 Task: View the all custom metadata types
Action: Mouse moved to (210, 255)
Screenshot: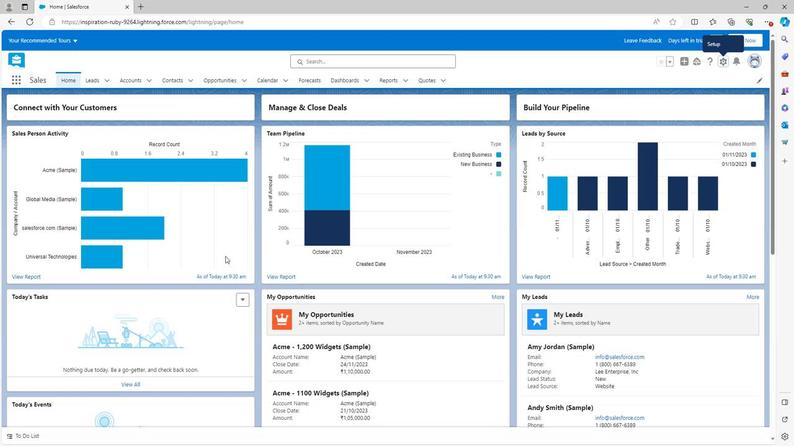 
Action: Mouse scrolled (210, 254) with delta (0, 0)
Screenshot: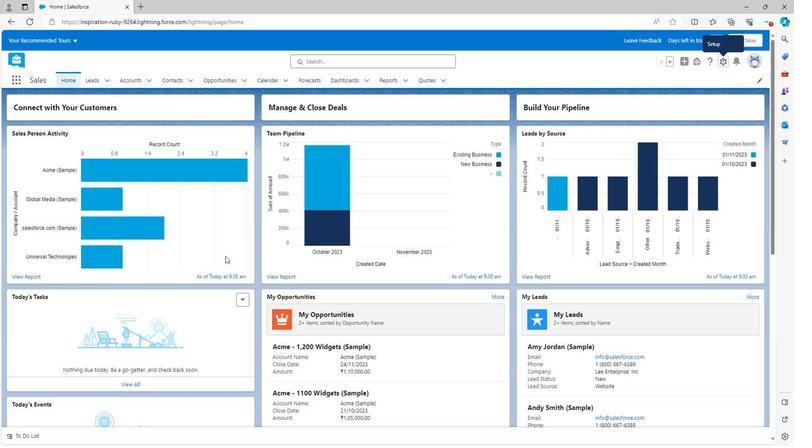 
Action: Mouse scrolled (210, 254) with delta (0, 0)
Screenshot: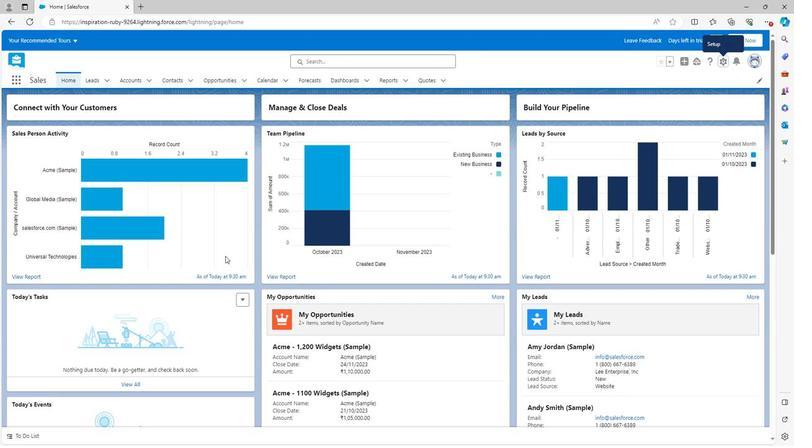 
Action: Mouse scrolled (210, 254) with delta (0, 0)
Screenshot: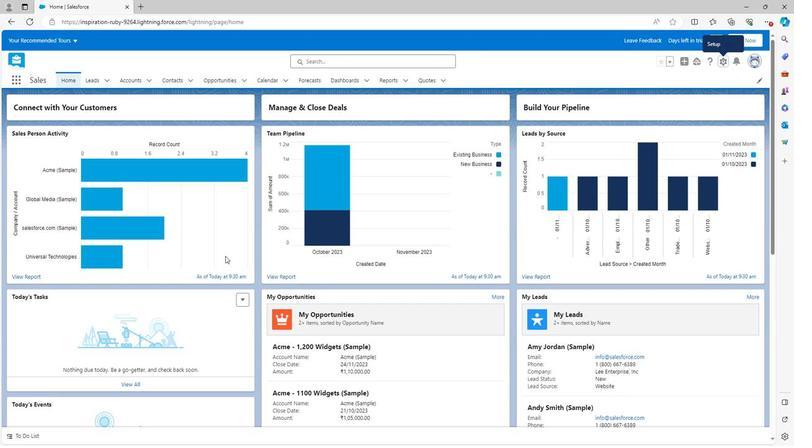 
Action: Mouse scrolled (210, 254) with delta (0, 0)
Screenshot: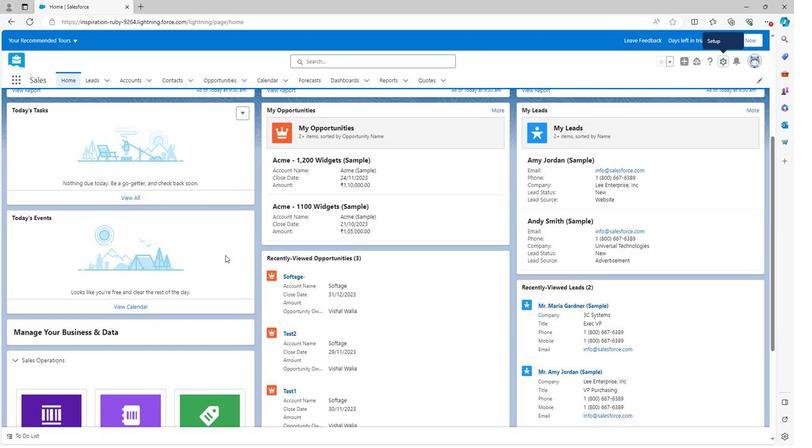 
Action: Mouse scrolled (210, 254) with delta (0, 0)
Screenshot: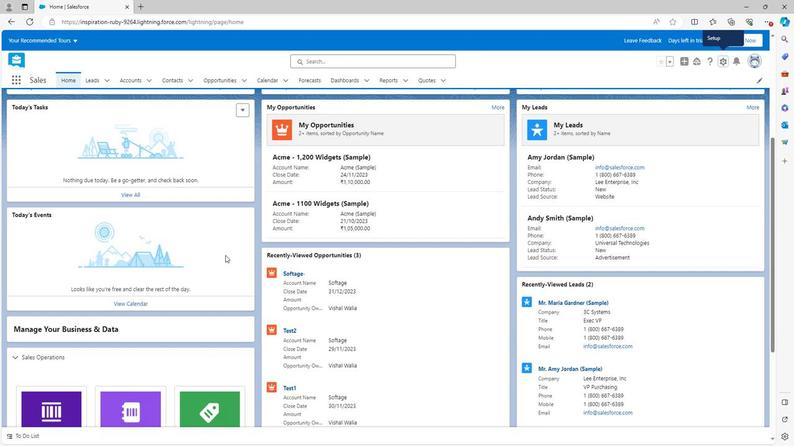 
Action: Mouse scrolled (210, 254) with delta (0, 0)
Screenshot: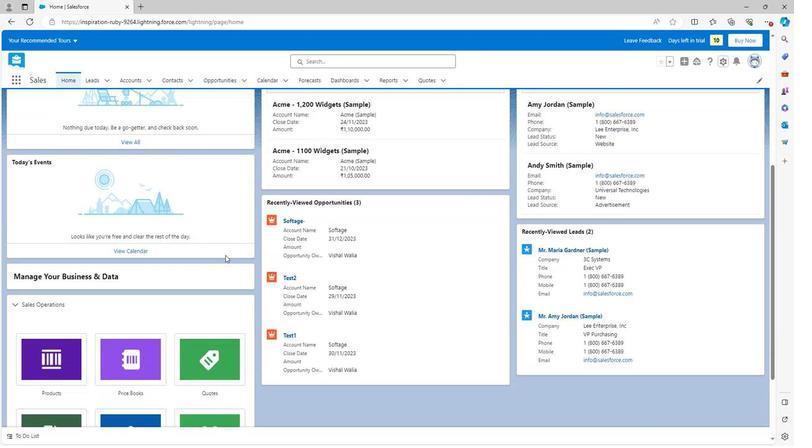 
Action: Mouse scrolled (210, 255) with delta (0, 0)
Screenshot: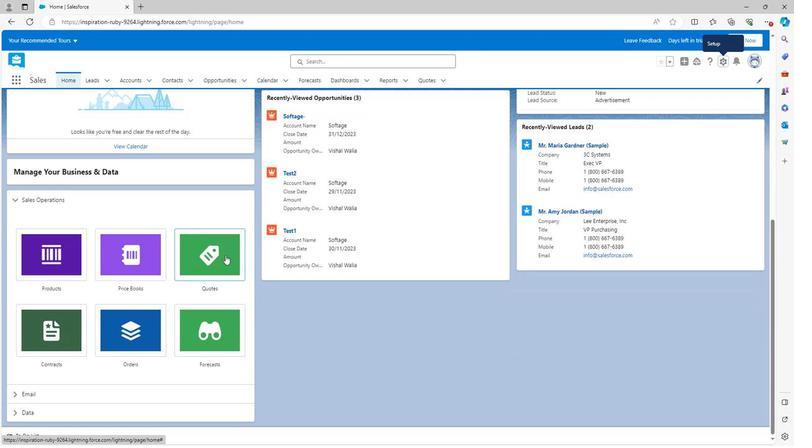 
Action: Mouse scrolled (210, 255) with delta (0, 0)
Screenshot: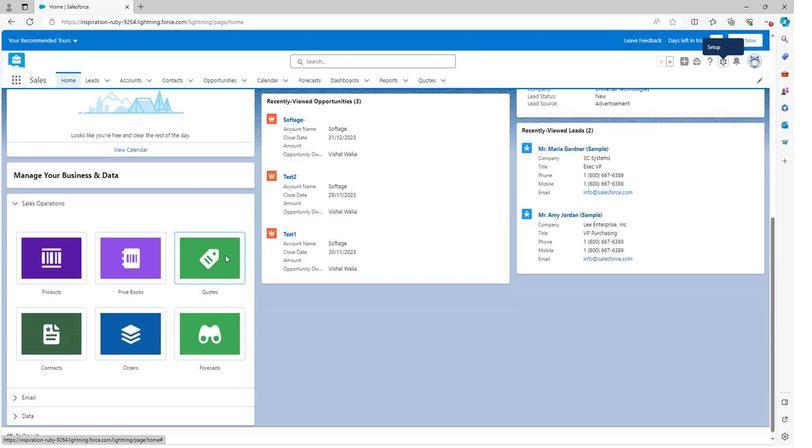 
Action: Mouse scrolled (210, 255) with delta (0, 0)
Screenshot: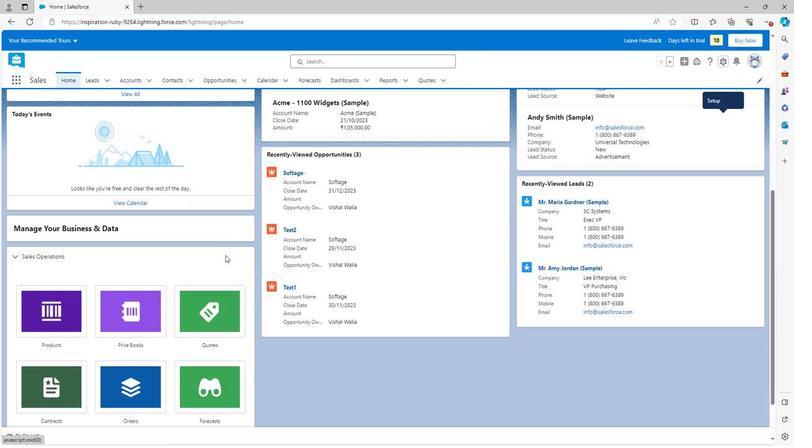 
Action: Mouse scrolled (210, 255) with delta (0, 0)
Screenshot: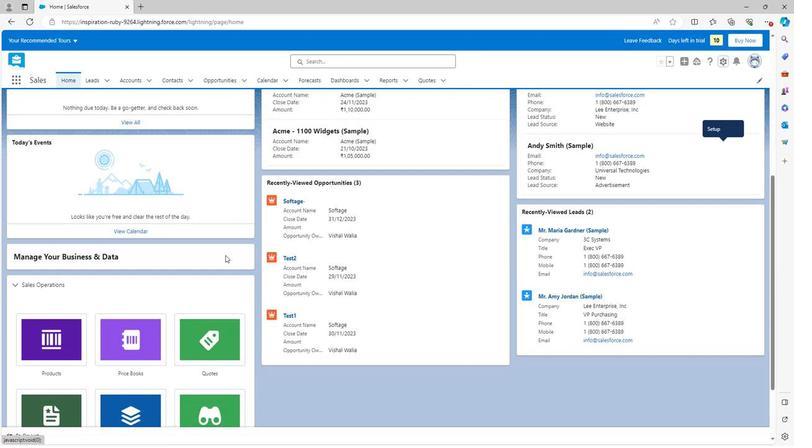 
Action: Mouse scrolled (210, 255) with delta (0, 0)
Screenshot: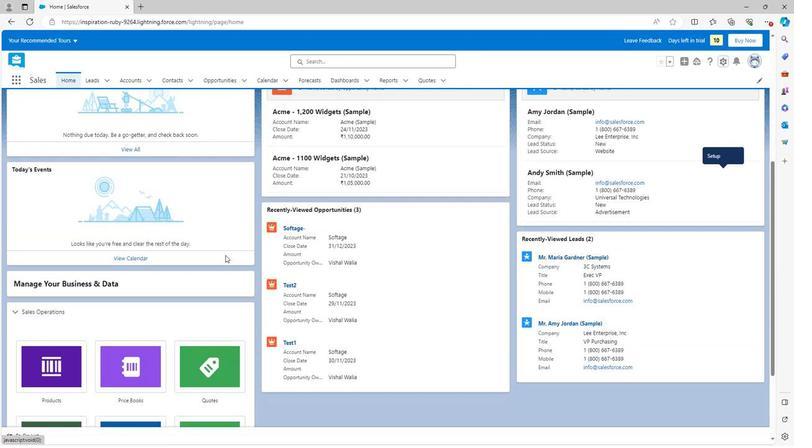 
Action: Mouse scrolled (210, 255) with delta (0, 0)
Screenshot: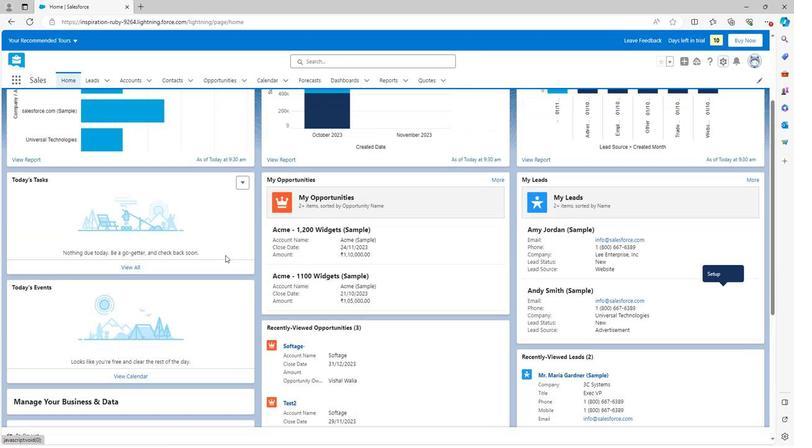 
Action: Mouse moved to (677, 54)
Screenshot: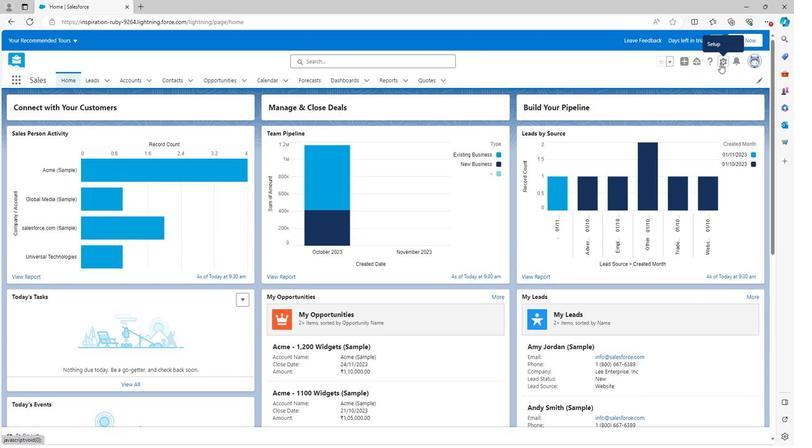 
Action: Mouse pressed left at (677, 54)
Screenshot: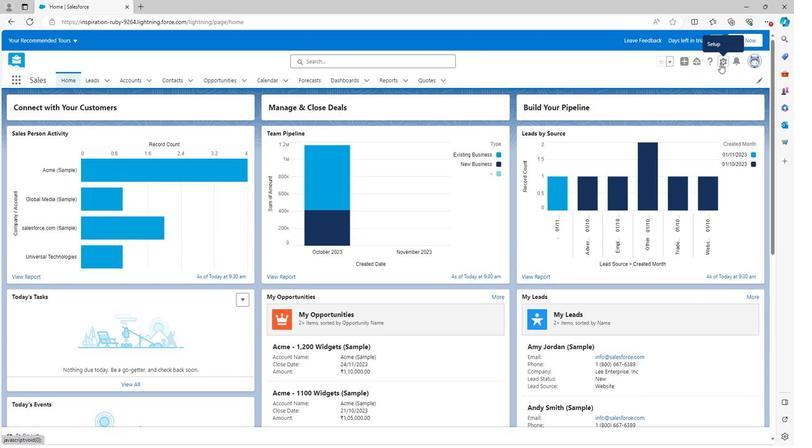 
Action: Mouse moved to (652, 80)
Screenshot: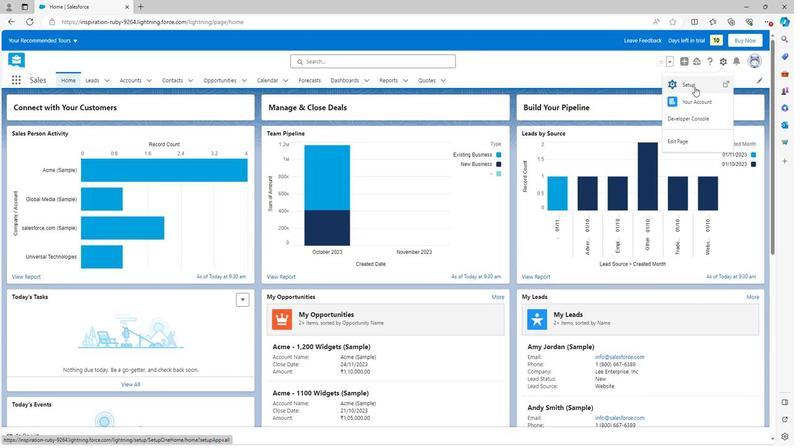 
Action: Mouse pressed left at (652, 80)
Screenshot: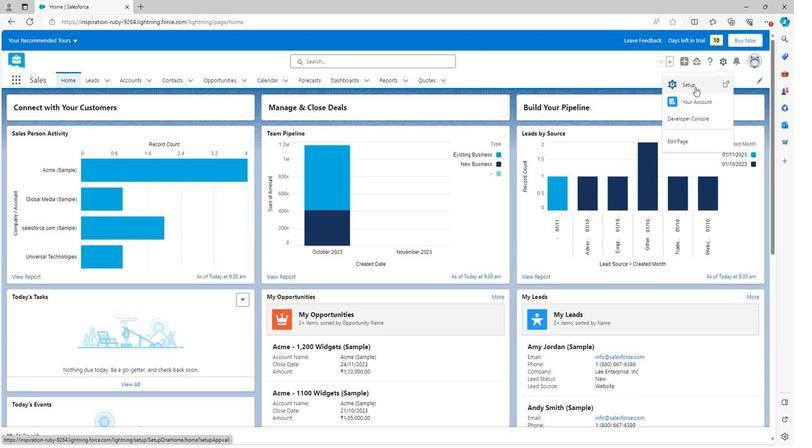 
Action: Mouse moved to (13, 315)
Screenshot: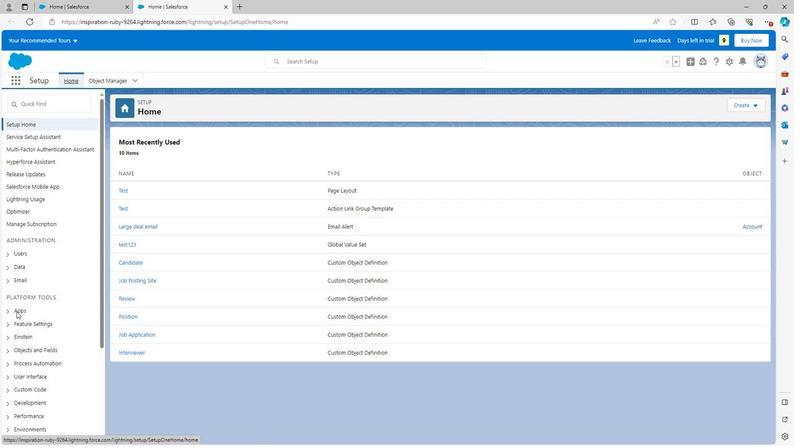 
Action: Mouse scrolled (13, 314) with delta (0, 0)
Screenshot: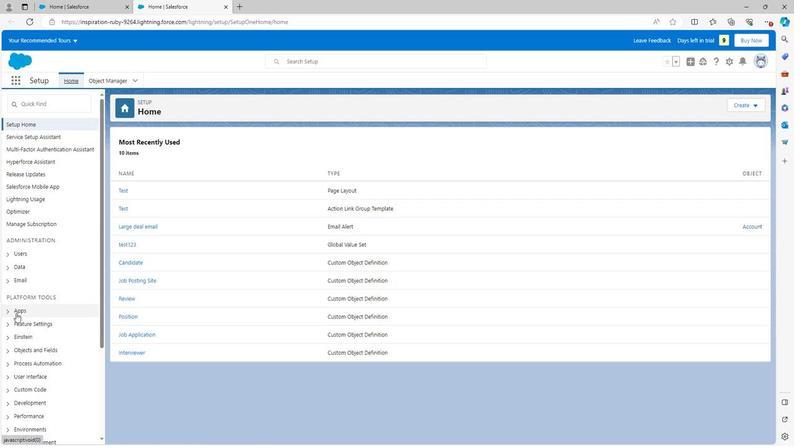
Action: Mouse moved to (14, 316)
Screenshot: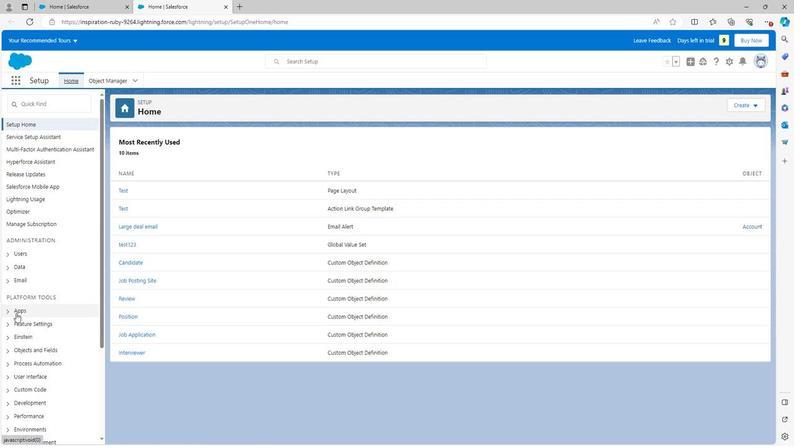 
Action: Mouse scrolled (14, 315) with delta (0, 0)
Screenshot: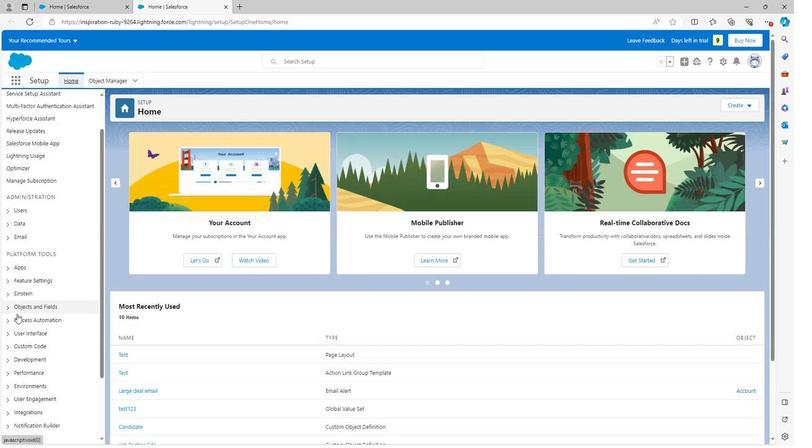 
Action: Mouse scrolled (14, 315) with delta (0, 0)
Screenshot: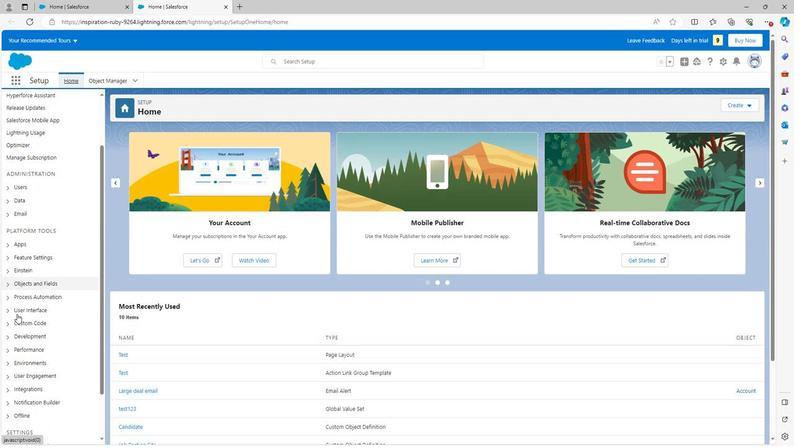 
Action: Mouse moved to (4, 253)
Screenshot: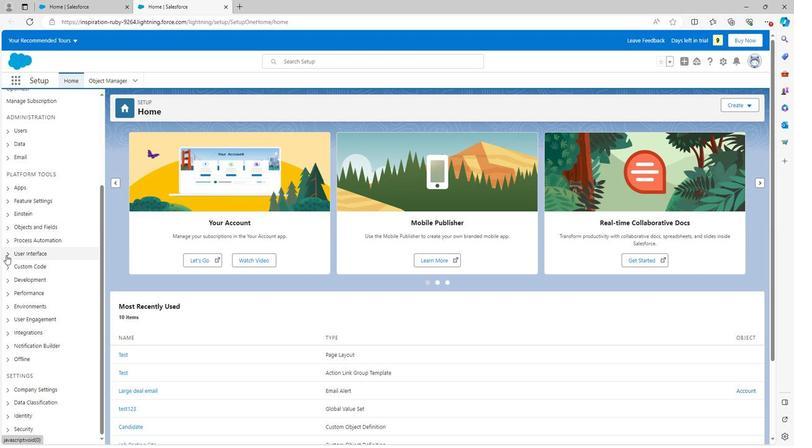 
Action: Mouse pressed left at (4, 253)
Screenshot: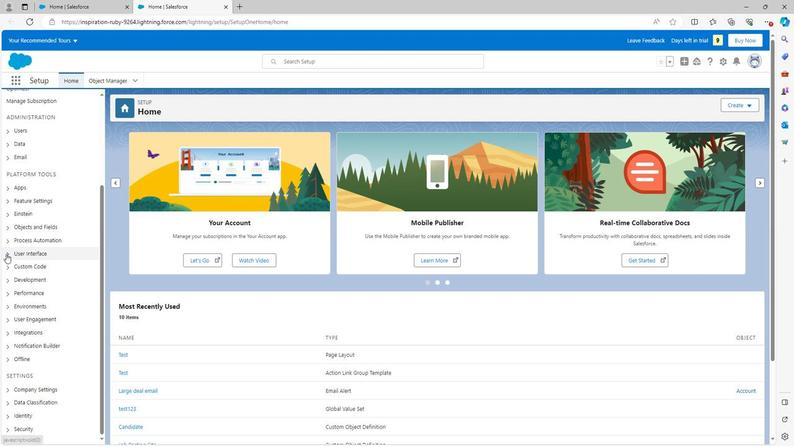 
Action: Mouse moved to (6, 244)
Screenshot: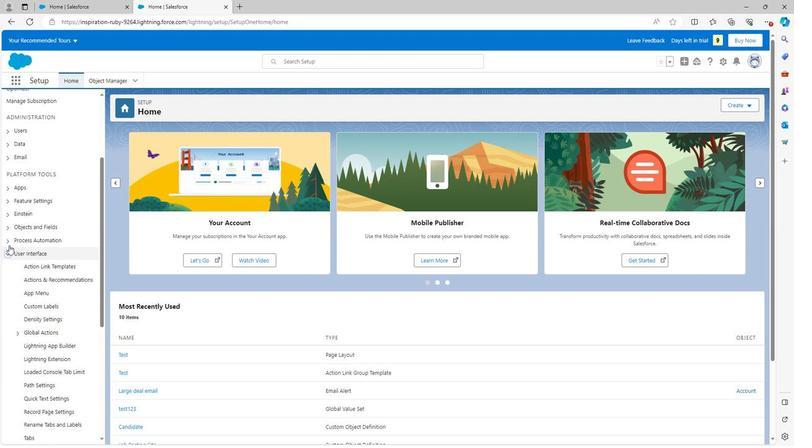 
Action: Mouse pressed left at (6, 244)
Screenshot: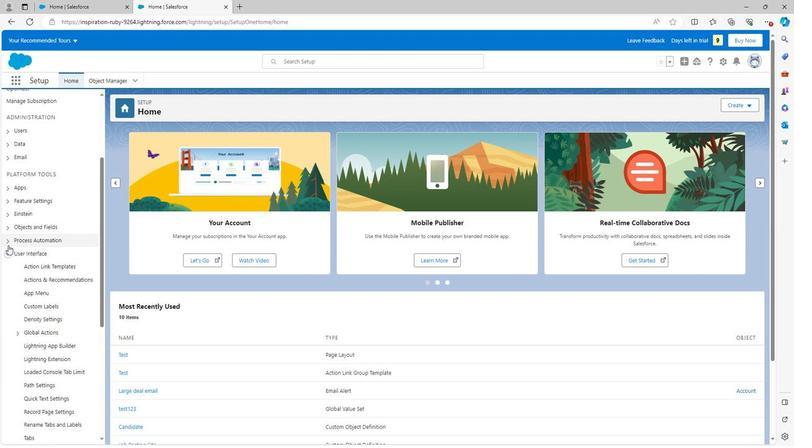 
Action: Mouse moved to (5, 250)
Screenshot: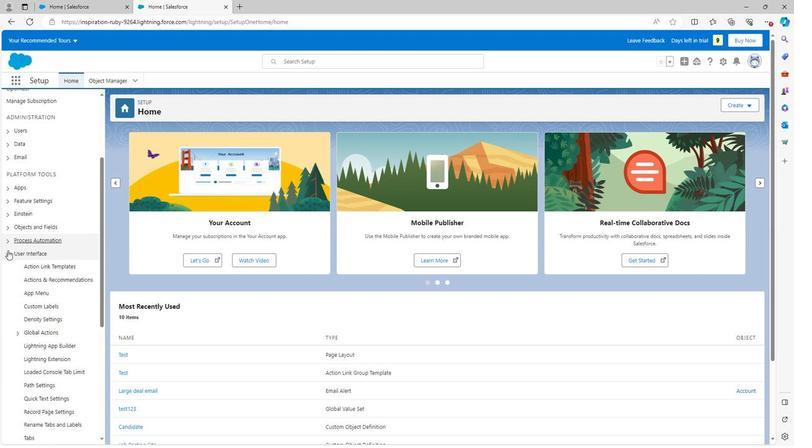 
Action: Mouse pressed left at (5, 250)
Screenshot: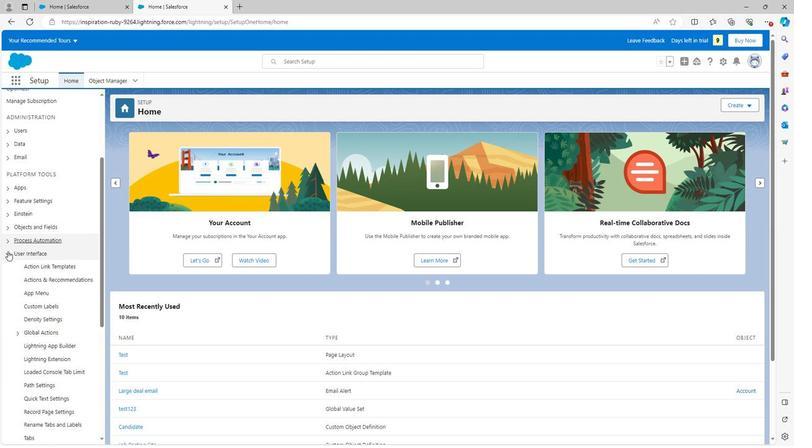 
Action: Mouse moved to (4, 266)
Screenshot: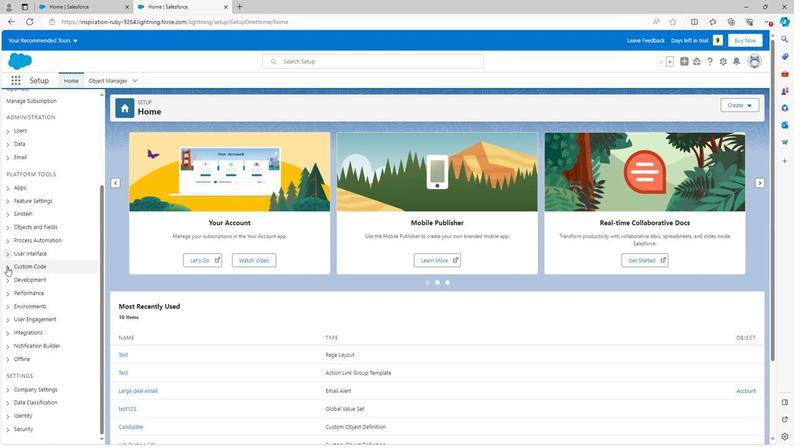
Action: Mouse pressed left at (4, 266)
Screenshot: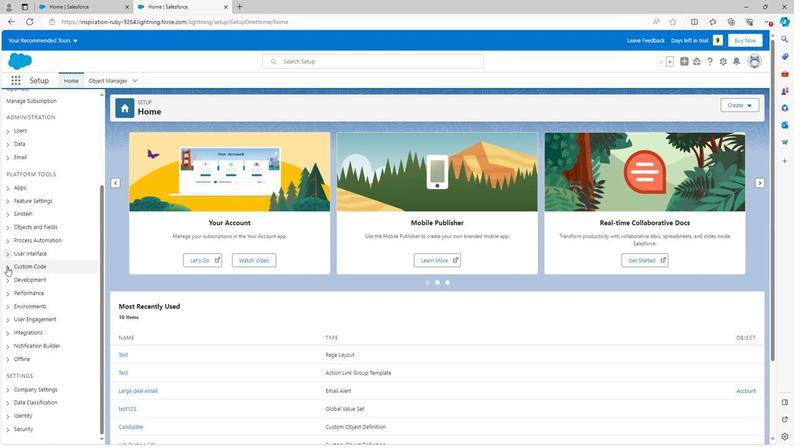 
Action: Mouse moved to (39, 307)
Screenshot: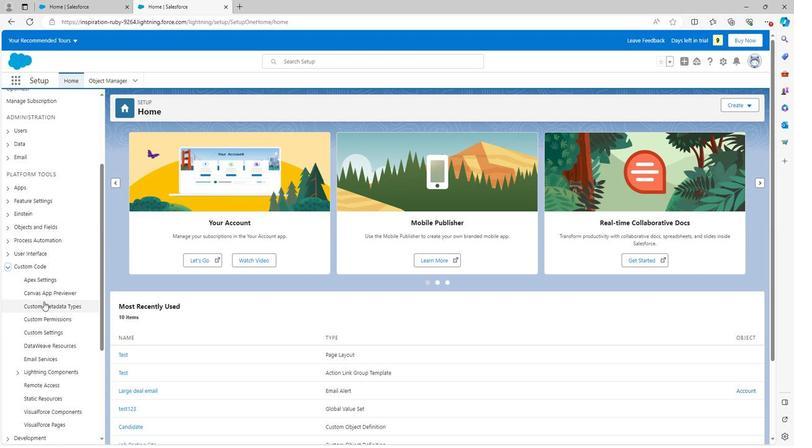 
Action: Mouse pressed left at (39, 307)
Screenshot: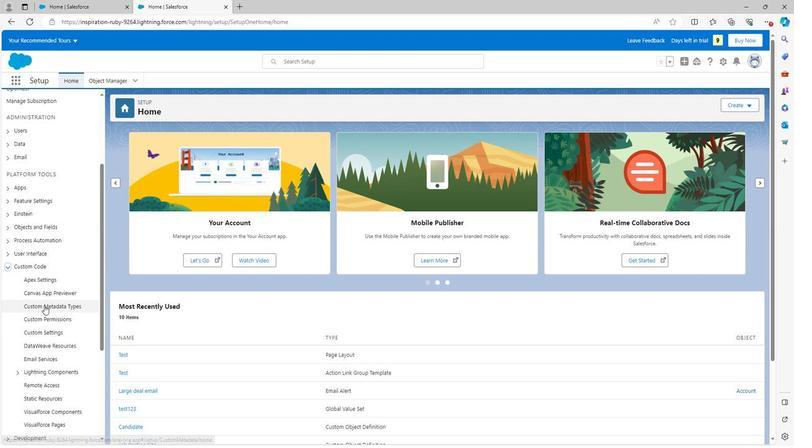 
Action: Mouse moved to (269, 278)
Screenshot: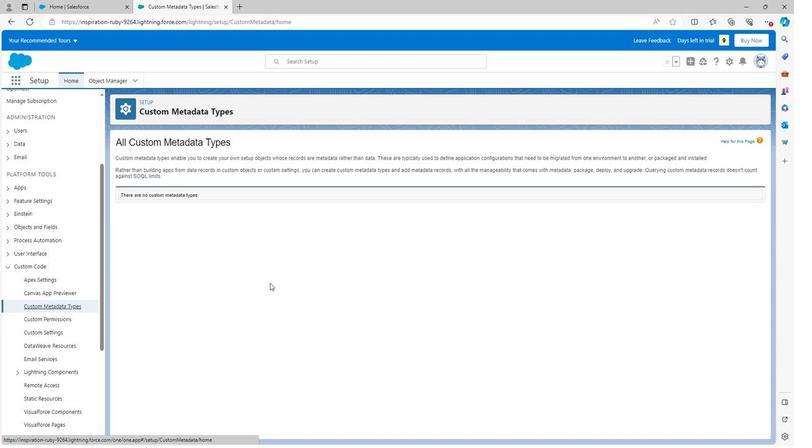 
Action: Mouse scrolled (269, 278) with delta (0, 0)
Screenshot: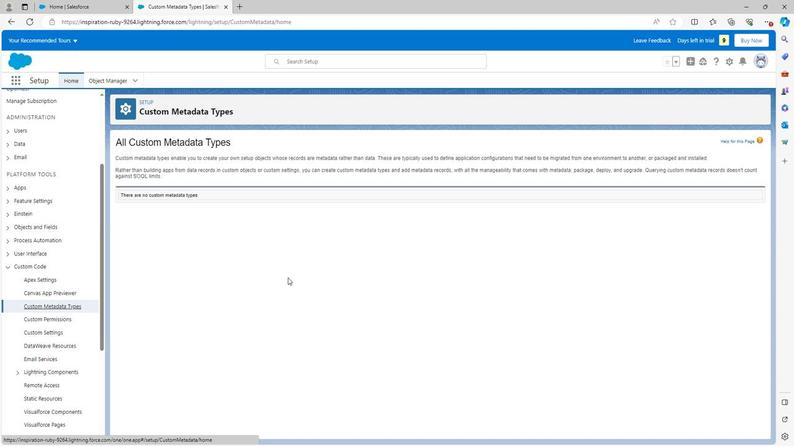 
Action: Mouse scrolled (269, 278) with delta (0, 0)
Screenshot: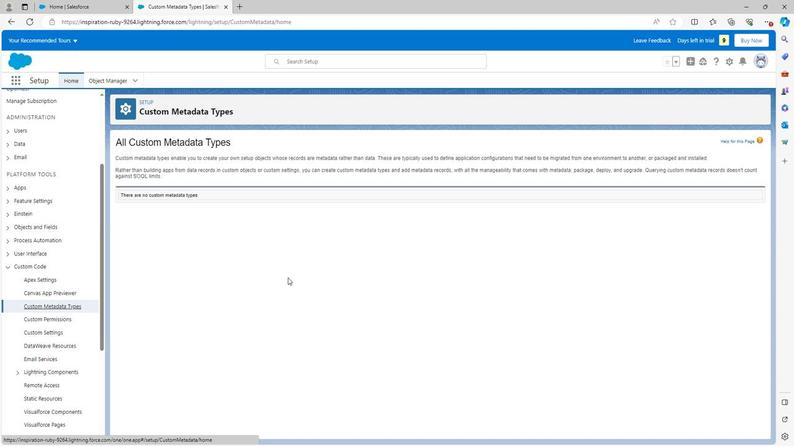 
Action: Mouse scrolled (269, 278) with delta (0, 0)
Screenshot: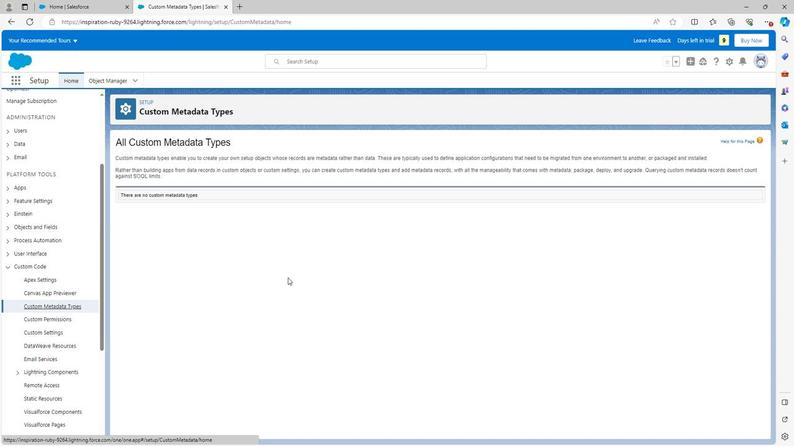 
Action: Mouse moved to (158, 187)
Screenshot: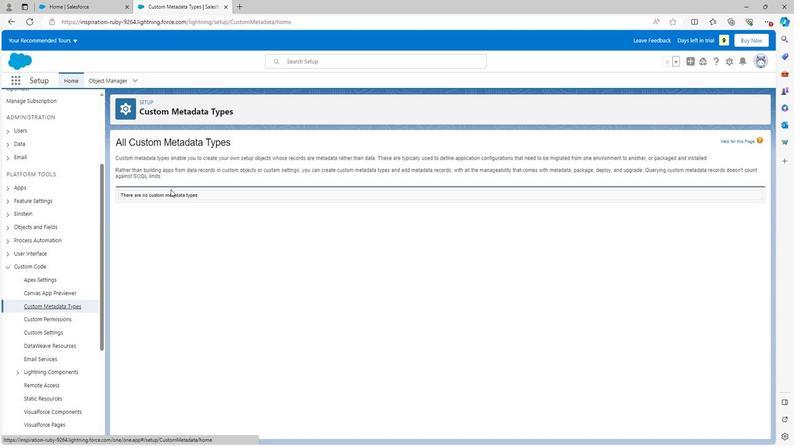 
